 Task: Discover art museums and galleries in New York City, New York, and Washington, DC.
Action: Mouse moved to (191, 82)
Screenshot: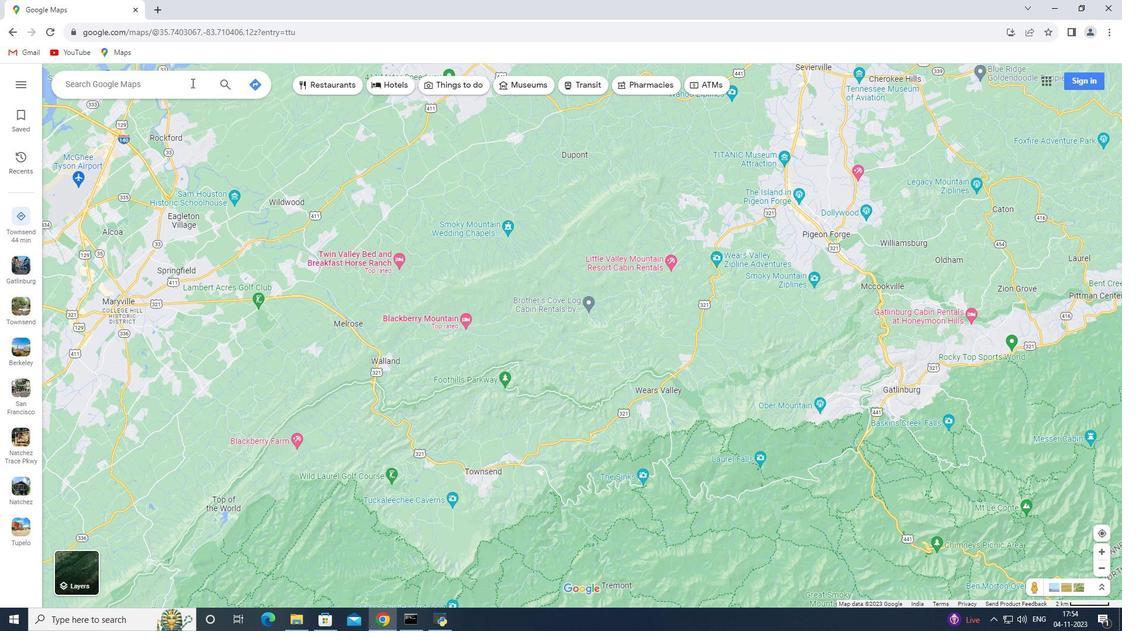
Action: Mouse pressed left at (191, 82)
Screenshot: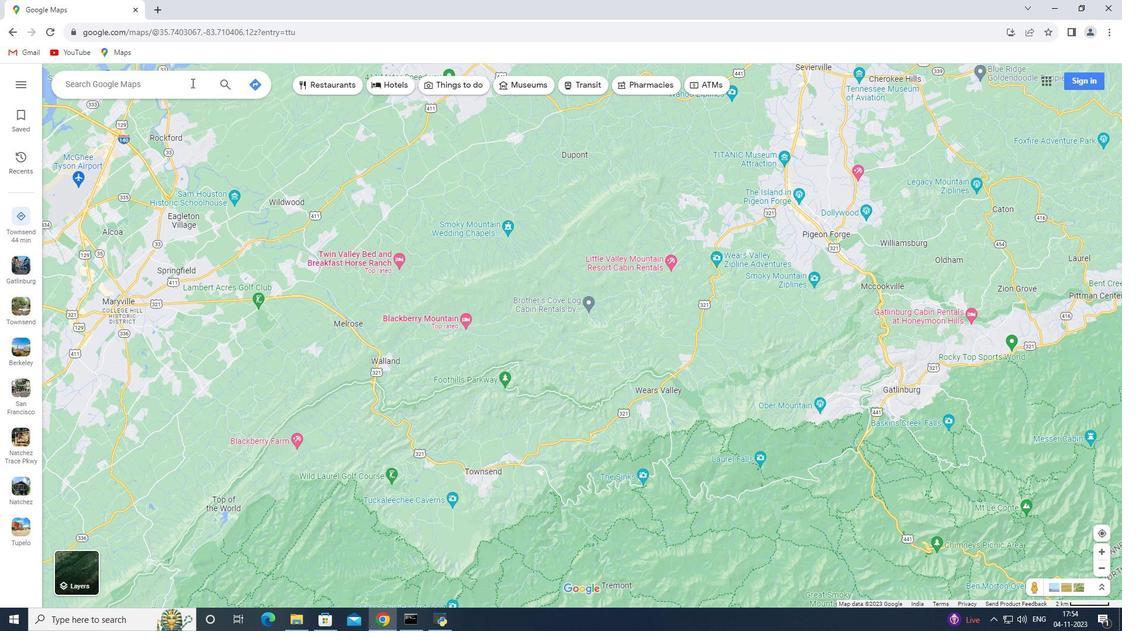 
Action: Key pressed <Key.shift_r>New<Key.space><Key.shift>York<Key.space><Key.shift>City,<Key.space><Key.shift>New<Key.space><Key.shift>York
Screenshot: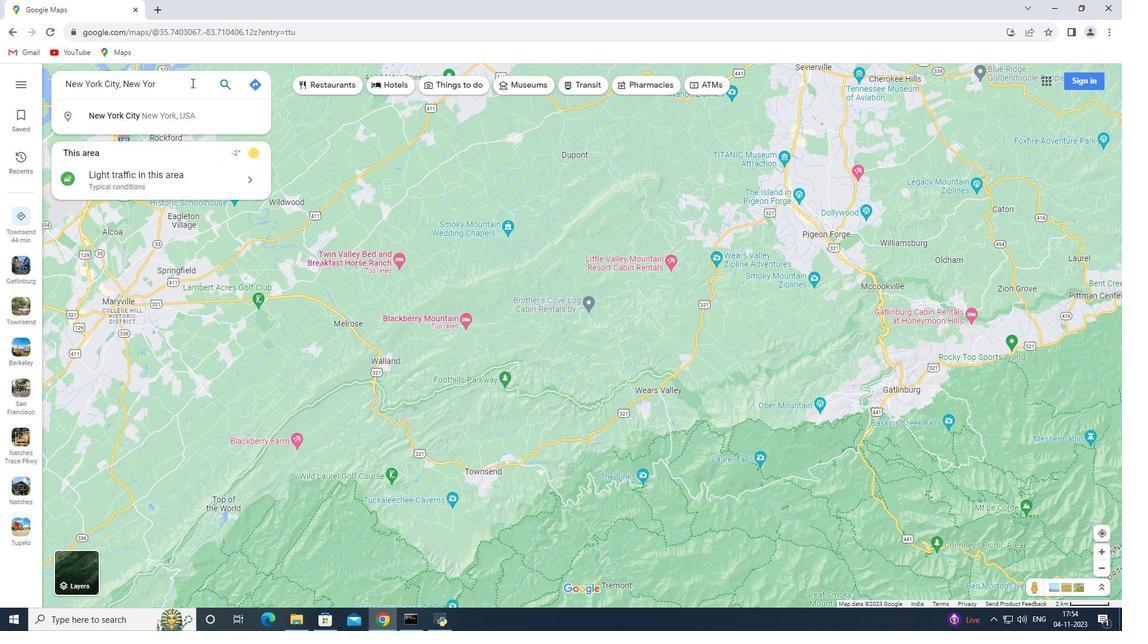 
Action: Mouse moved to (188, 132)
Screenshot: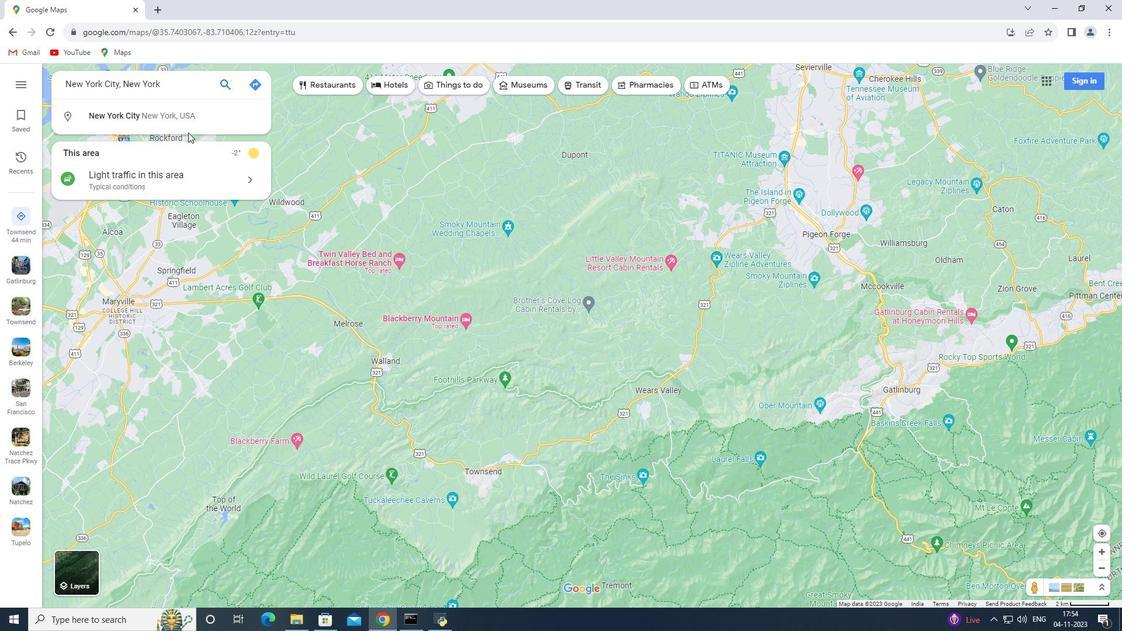 
Action: Key pressed <Key.enter>
Screenshot: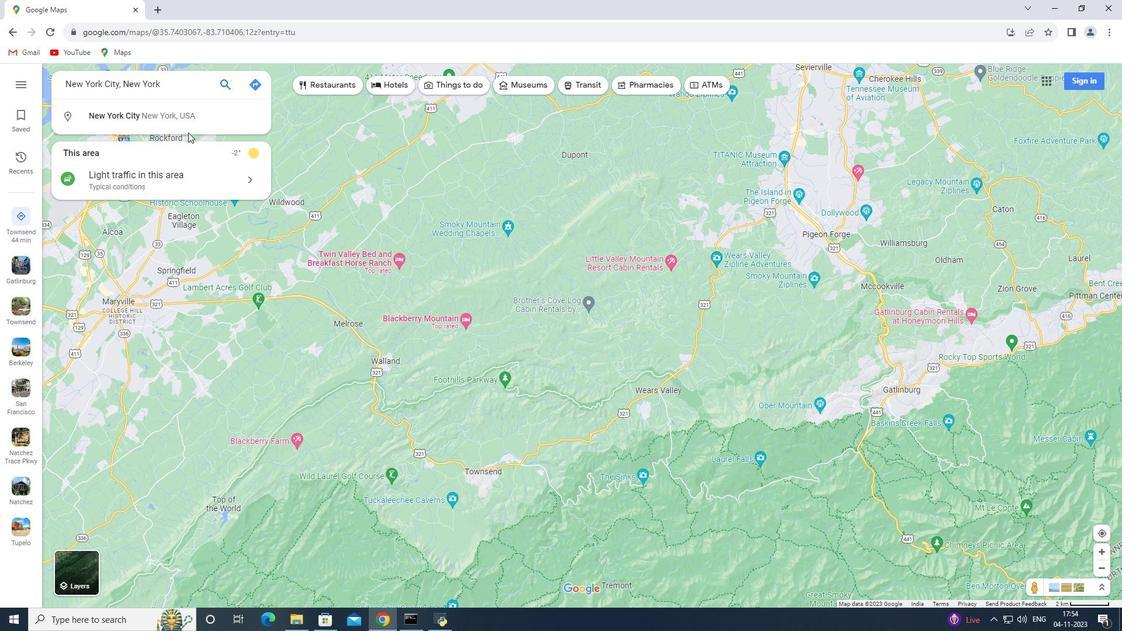 
Action: Mouse moved to (157, 274)
Screenshot: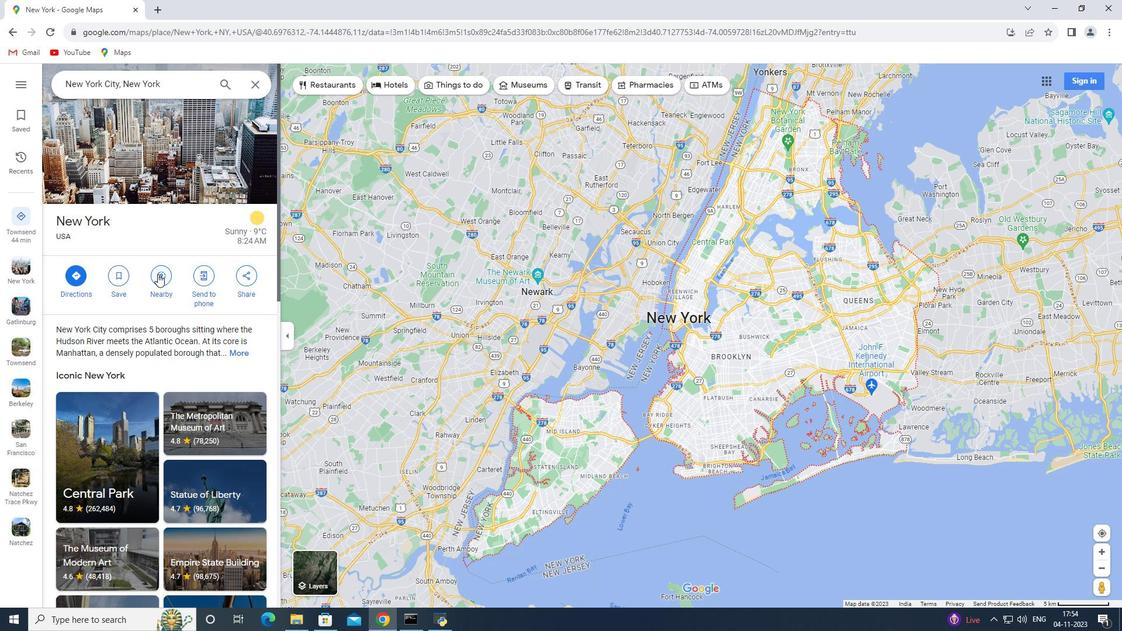 
Action: Mouse pressed left at (157, 274)
Screenshot: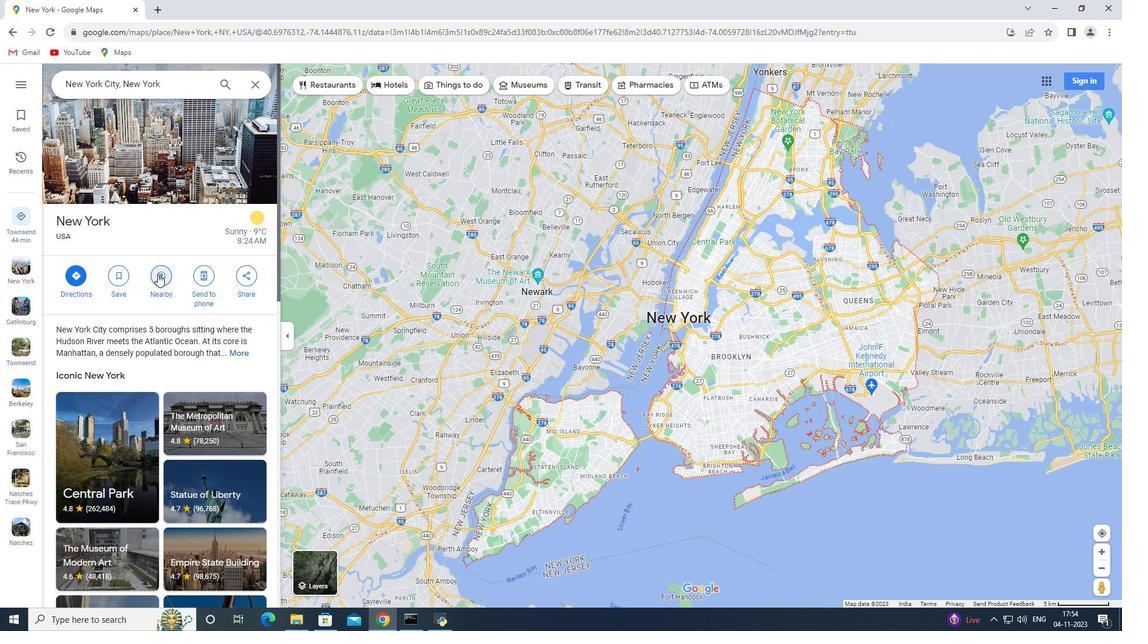 
Action: Key pressed art<Key.space>museums<Key.space>and<Key.space>galleries<Key.enter>
Screenshot: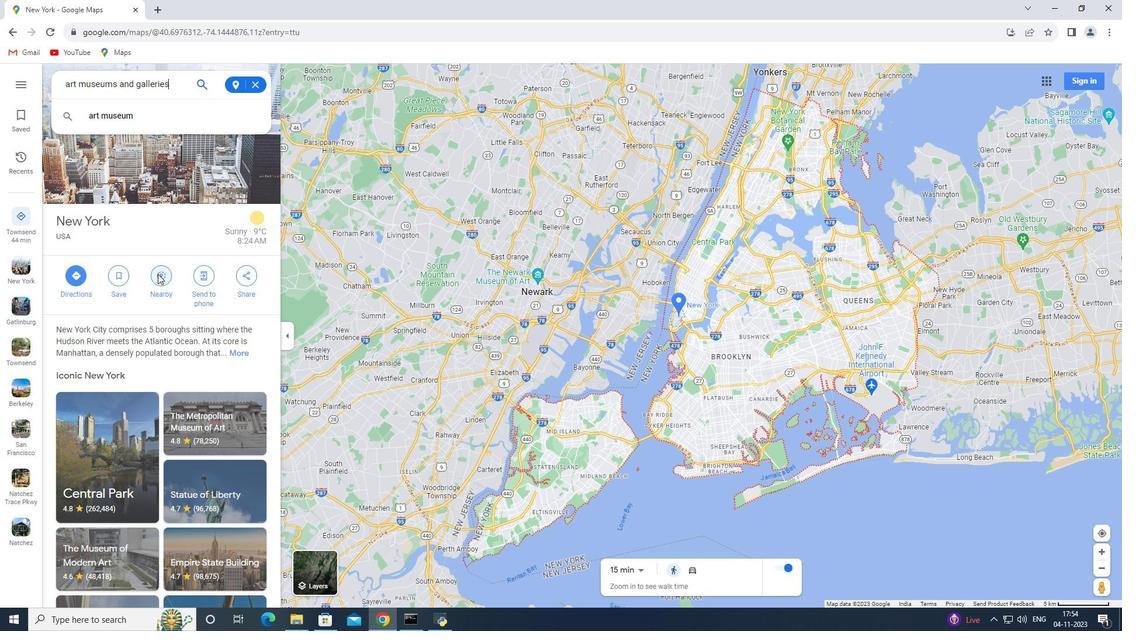 
Action: Mouse moved to (256, 81)
Screenshot: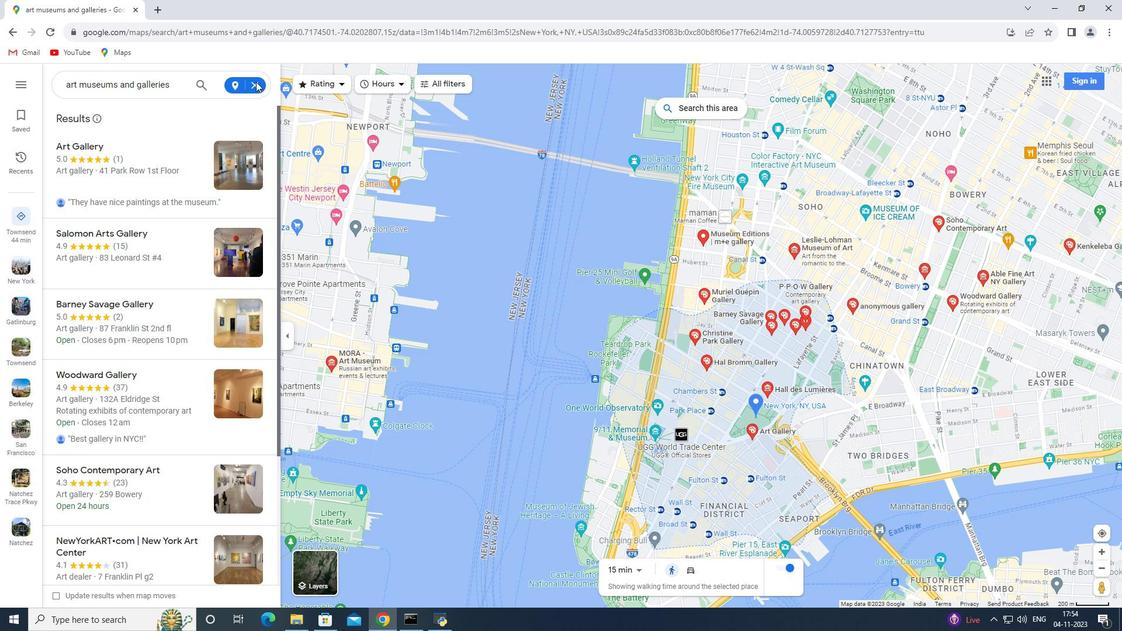 
Action: Mouse pressed left at (256, 81)
Screenshot: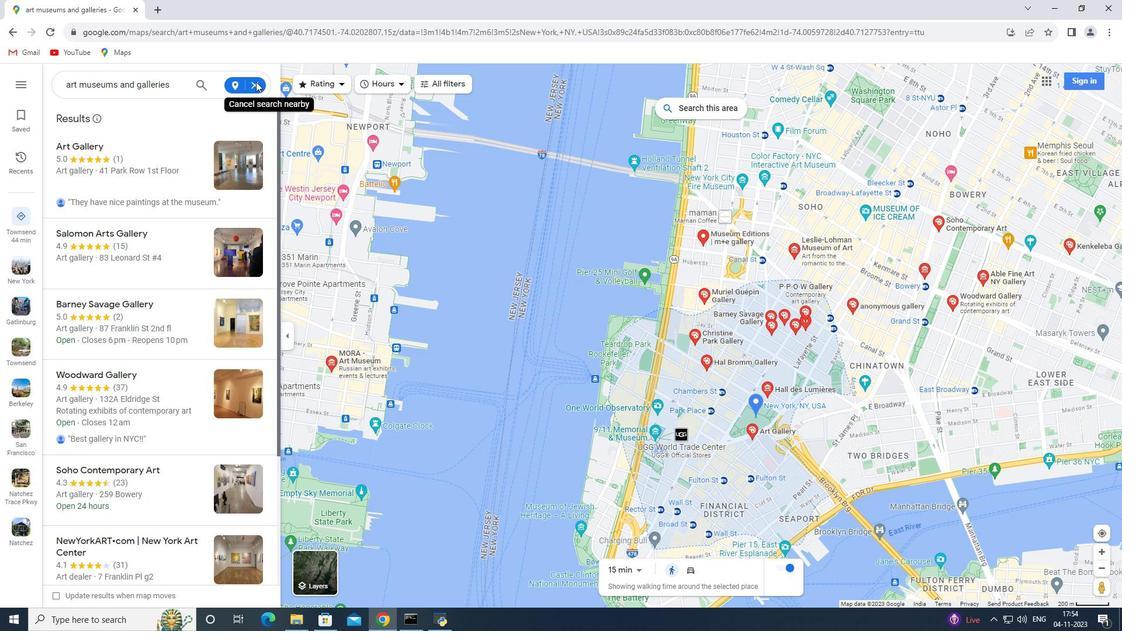 
Action: Mouse moved to (258, 83)
Screenshot: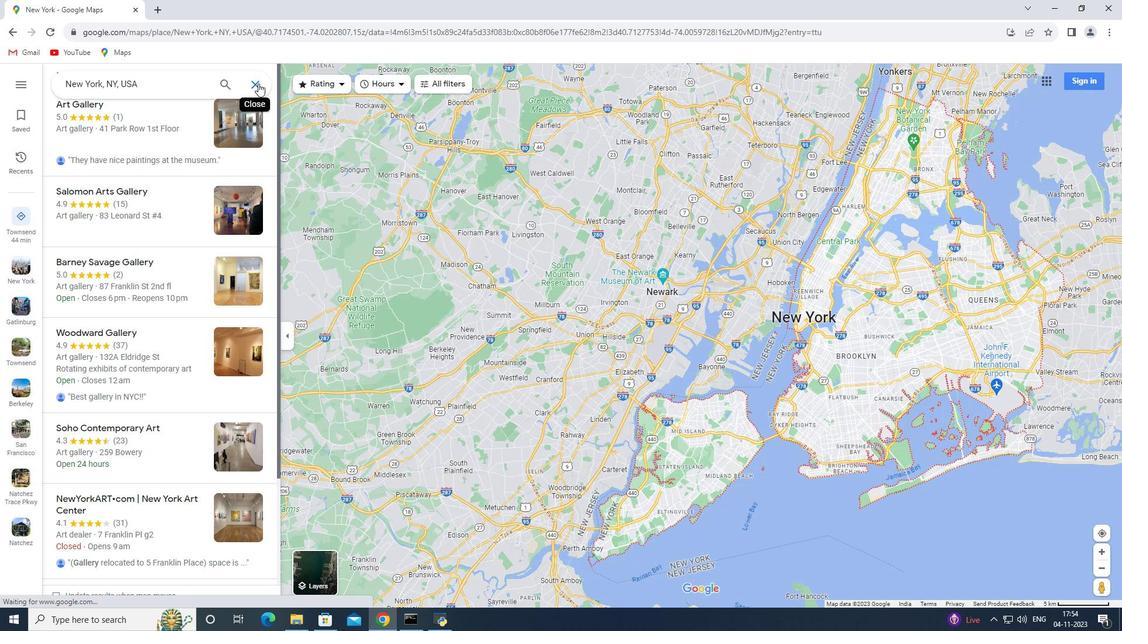 
Action: Mouse pressed left at (258, 83)
Screenshot: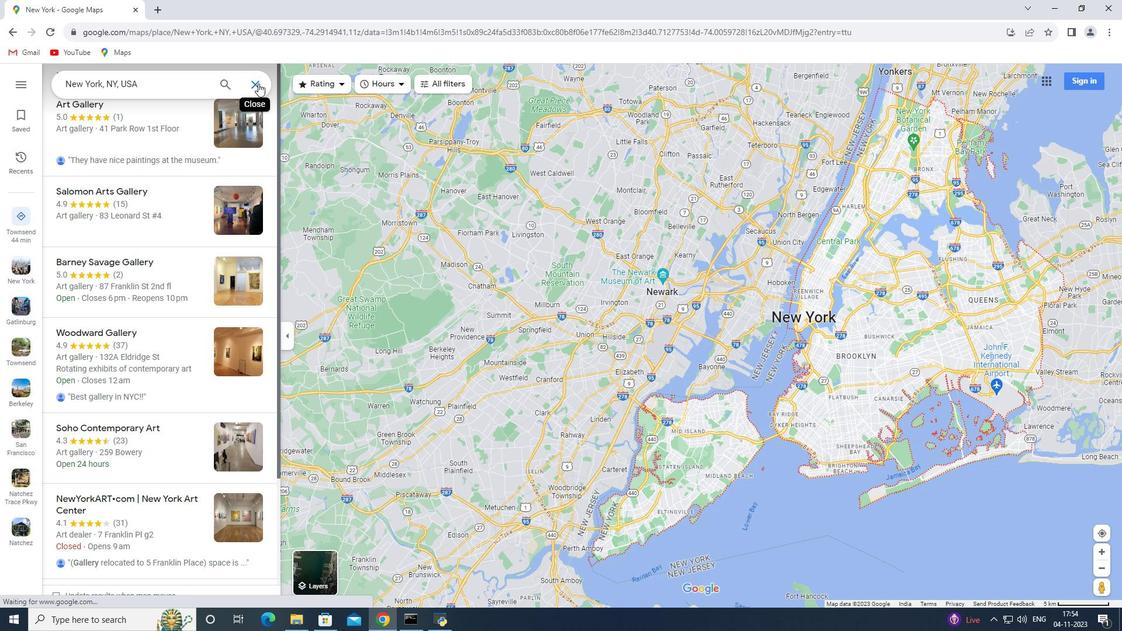 
Action: Mouse moved to (164, 83)
Screenshot: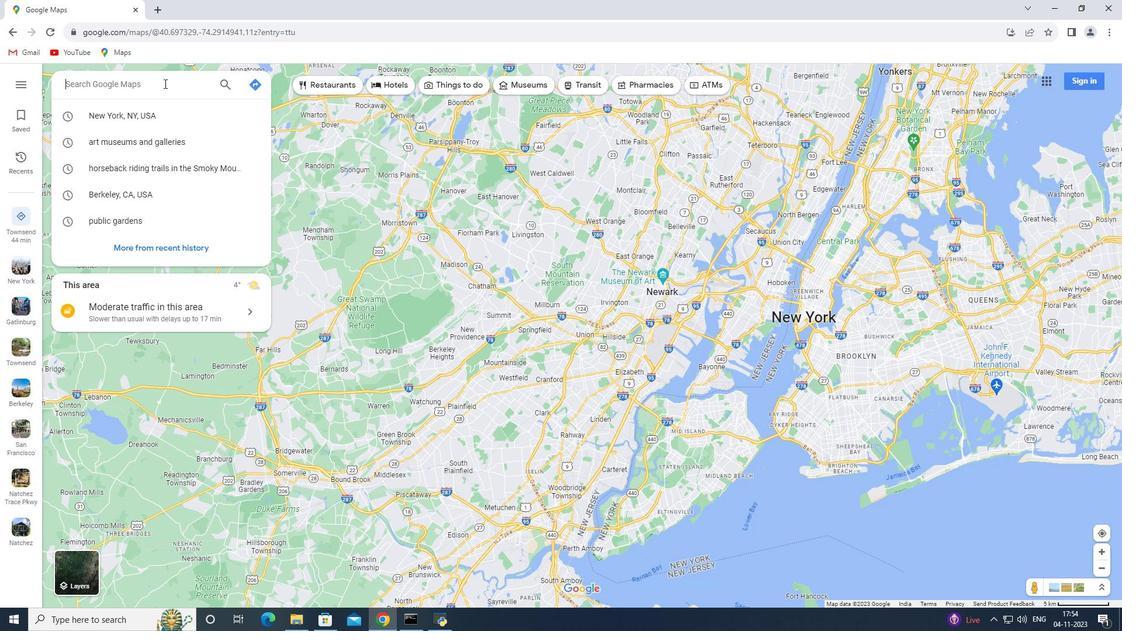 
Action: Key pressed <Key.shift>Washington,<Key.space><Key.shift>D<Key.shift><Key.shift>C<Key.enter>
Screenshot: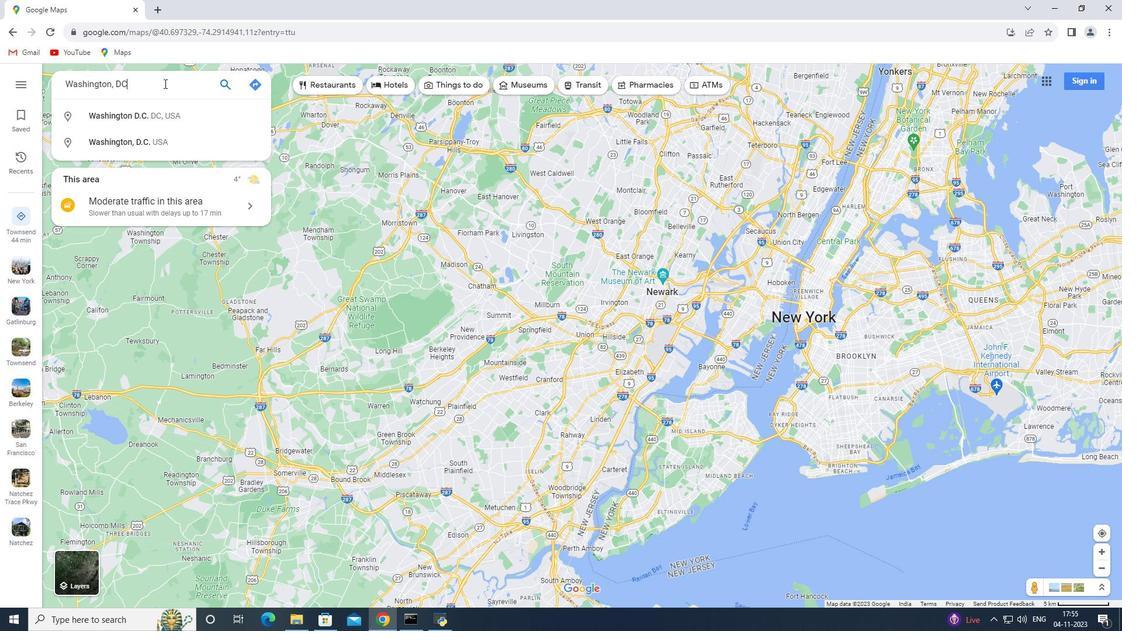 
Action: Mouse moved to (165, 281)
Screenshot: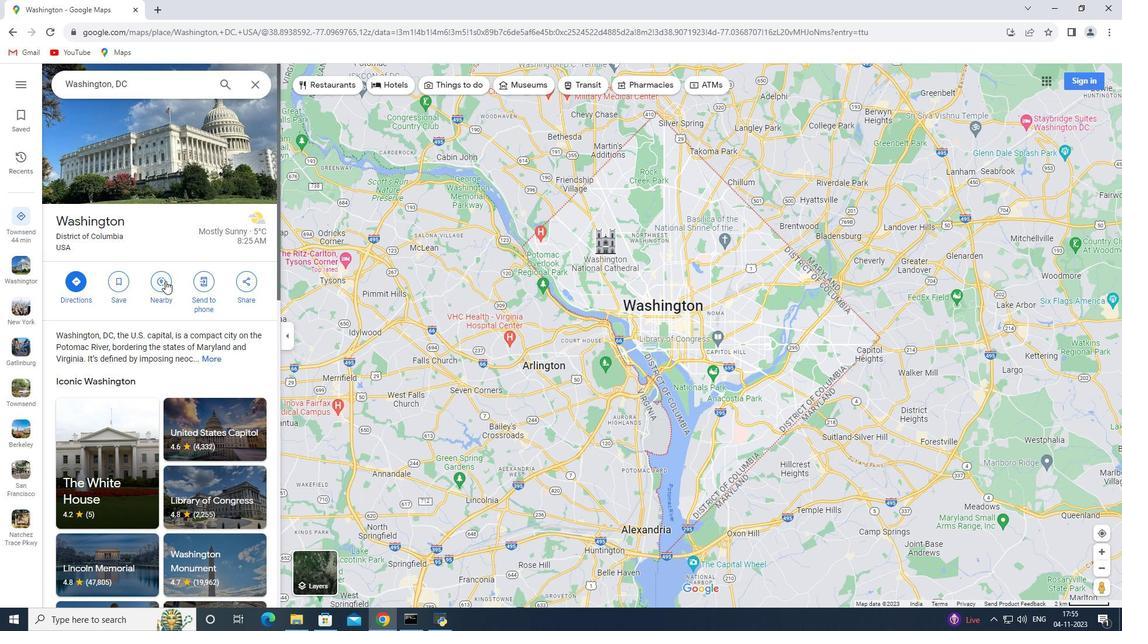 
Action: Mouse pressed left at (165, 281)
Screenshot: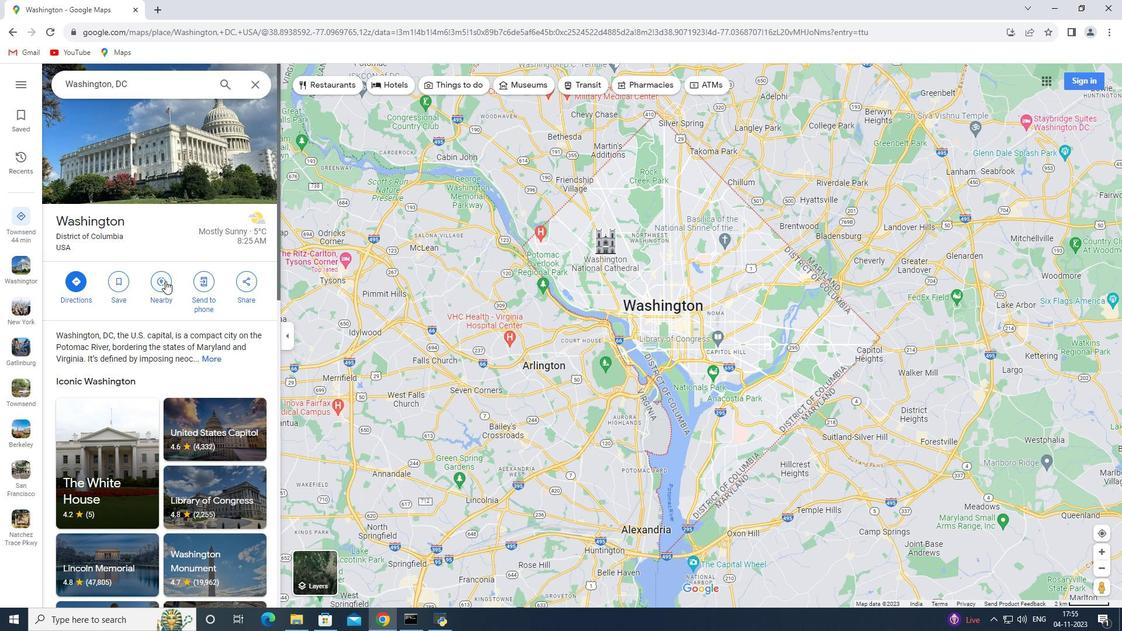 
Action: Key pressed art<Key.space>museums<Key.space>and<Key.space>galleries<Key.enter>
Screenshot: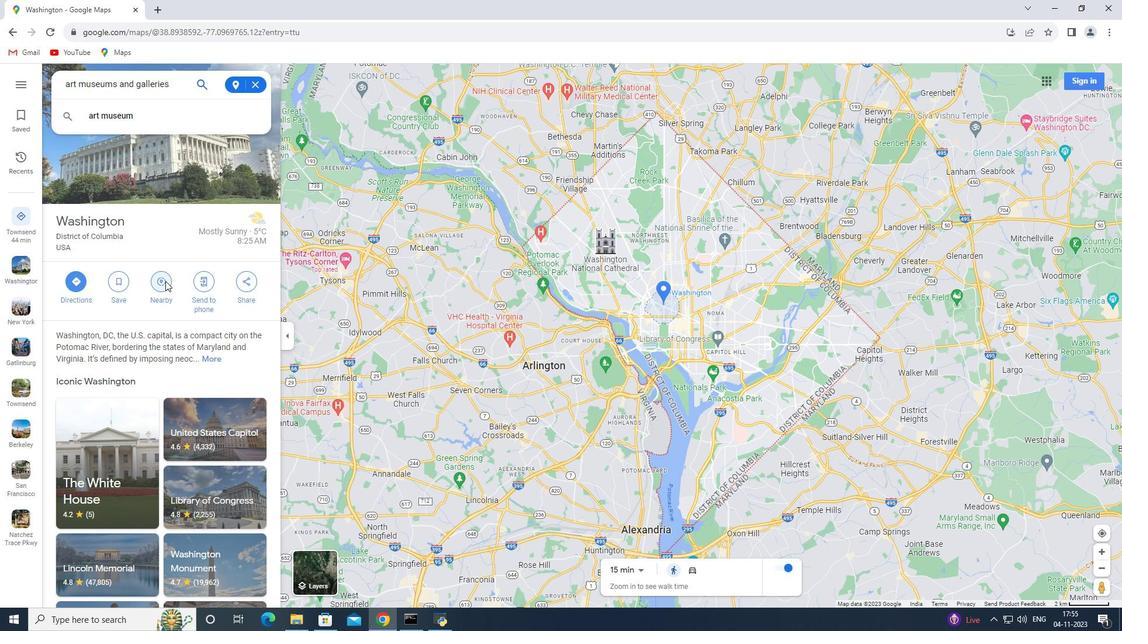 
